 Task: Add footers to emails sent
Action: Mouse moved to (270, 176)
Screenshot: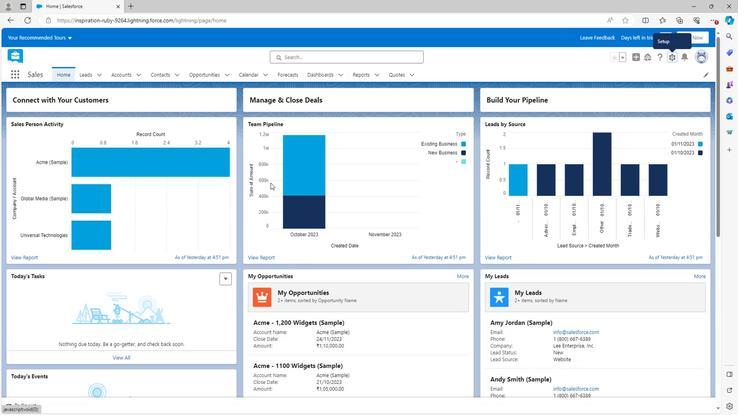 
Action: Mouse scrolled (270, 176) with delta (0, 0)
Screenshot: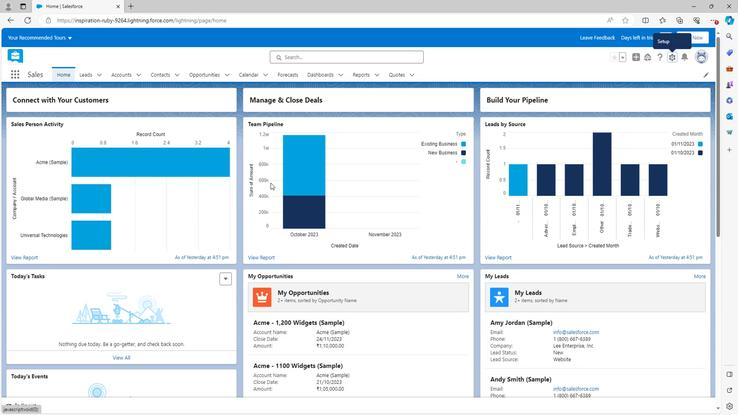 
Action: Mouse moved to (271, 176)
Screenshot: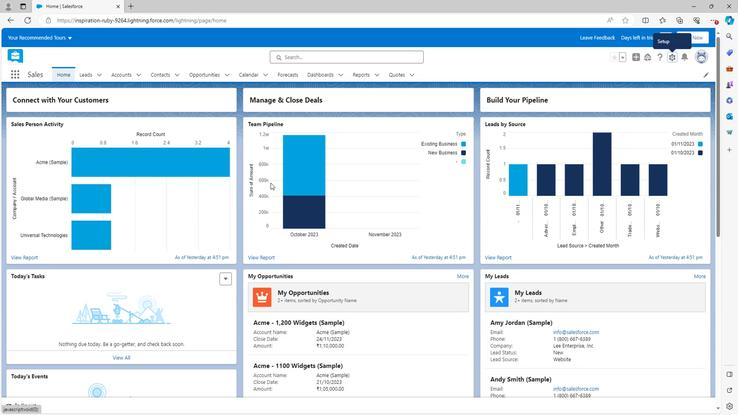 
Action: Mouse scrolled (271, 176) with delta (0, 0)
Screenshot: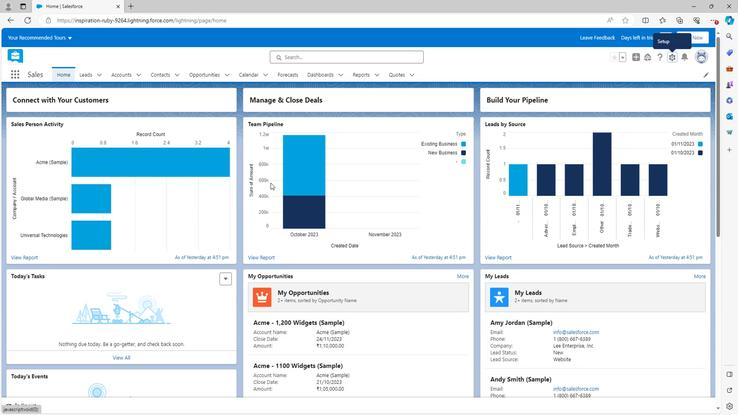 
Action: Mouse scrolled (271, 176) with delta (0, 0)
Screenshot: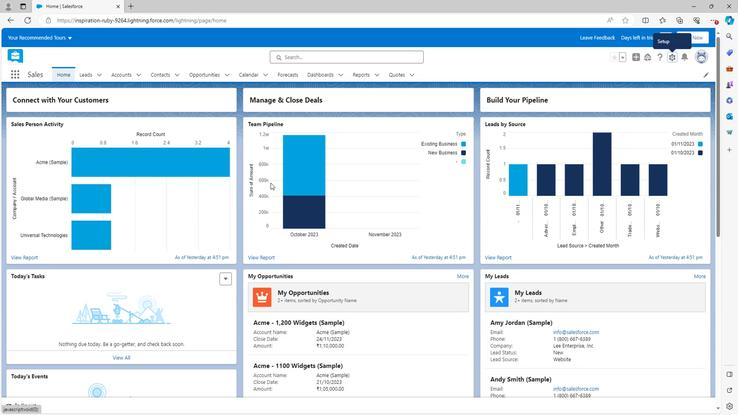 
Action: Mouse moved to (271, 176)
Screenshot: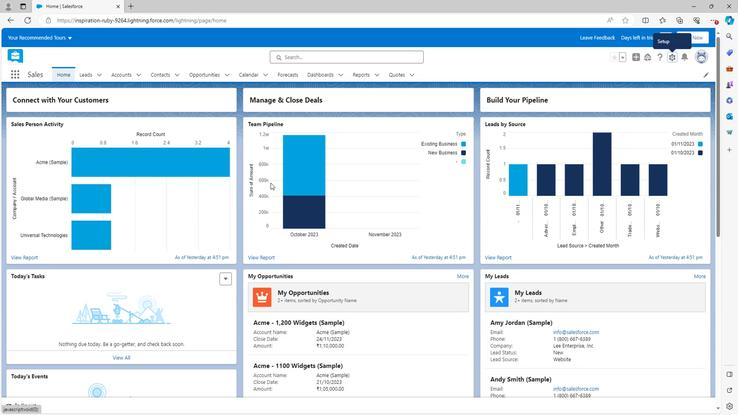 
Action: Mouse scrolled (271, 176) with delta (0, 0)
Screenshot: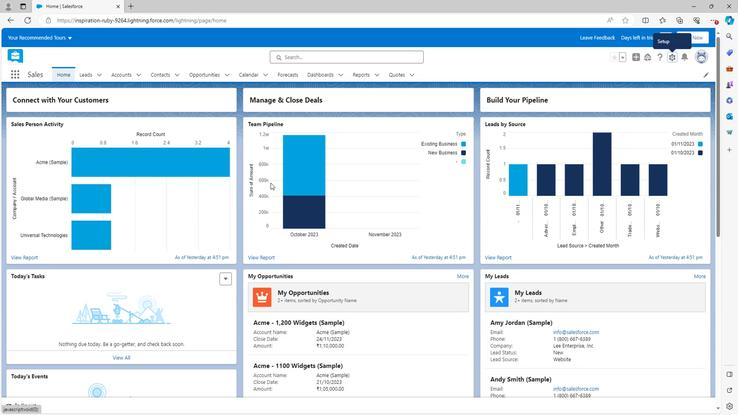 
Action: Mouse scrolled (271, 176) with delta (0, 0)
Screenshot: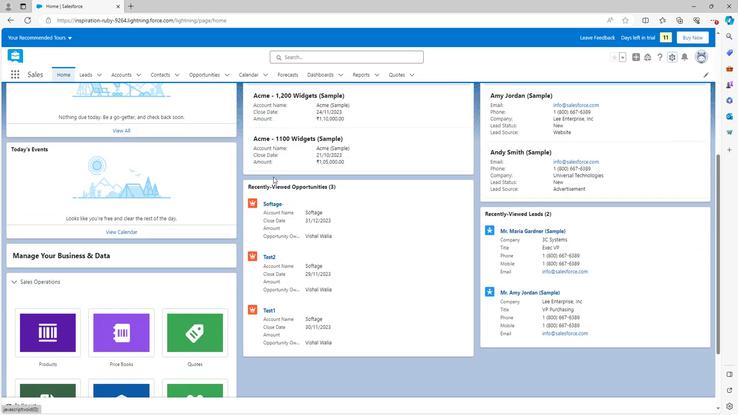 
Action: Mouse moved to (272, 176)
Screenshot: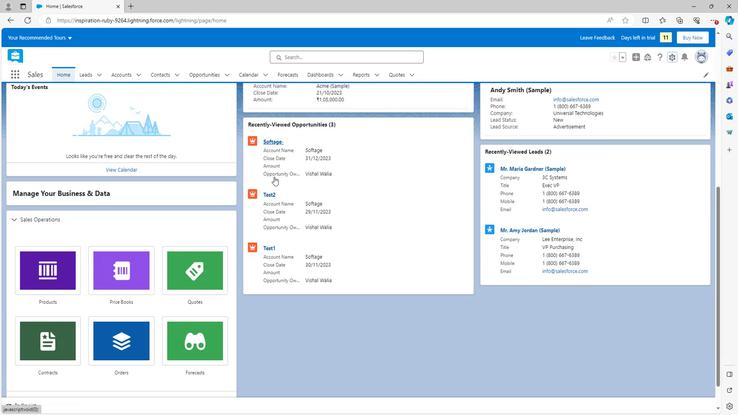 
Action: Mouse scrolled (272, 177) with delta (0, 0)
Screenshot: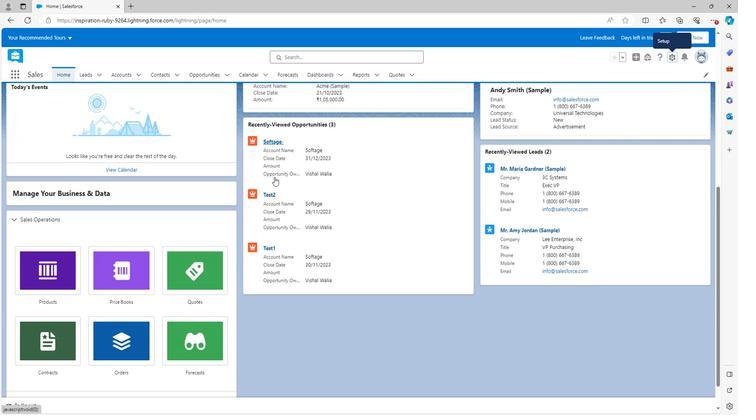 
Action: Mouse scrolled (272, 177) with delta (0, 0)
Screenshot: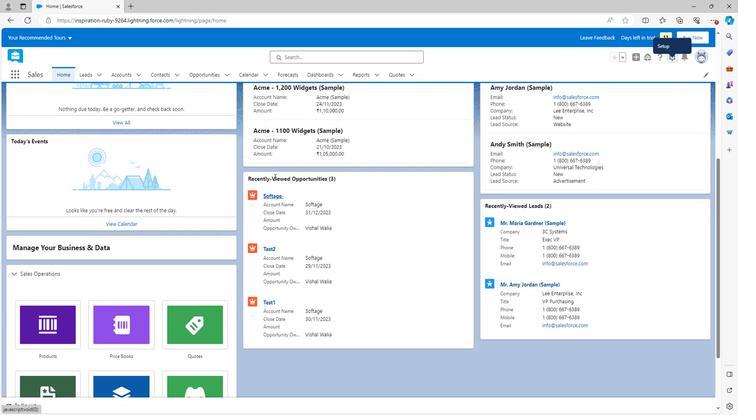 
Action: Mouse scrolled (272, 177) with delta (0, 0)
Screenshot: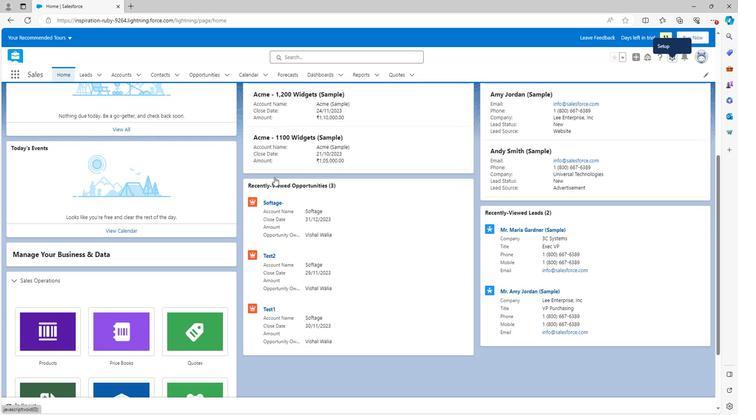 
Action: Mouse scrolled (272, 177) with delta (0, 0)
Screenshot: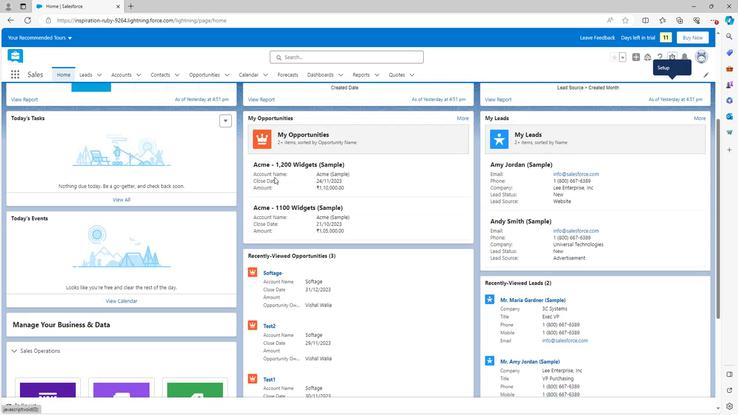
Action: Mouse scrolled (272, 177) with delta (0, 0)
Screenshot: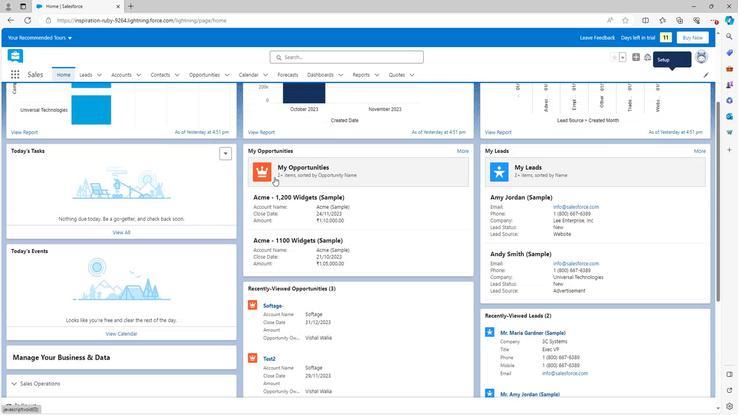 
Action: Mouse moved to (670, 55)
Screenshot: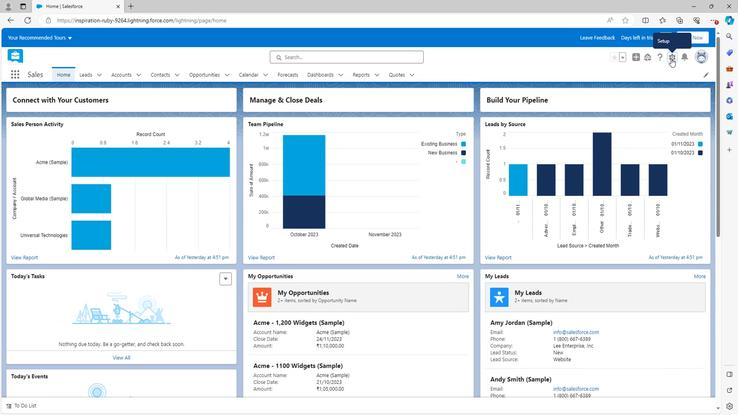 
Action: Mouse pressed left at (670, 55)
Screenshot: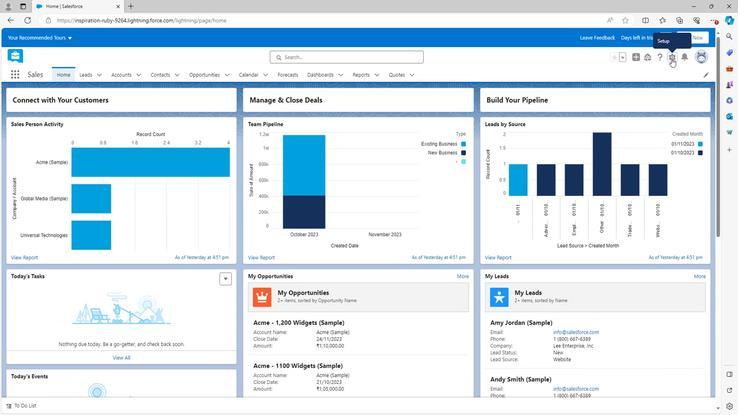 
Action: Mouse moved to (641, 77)
Screenshot: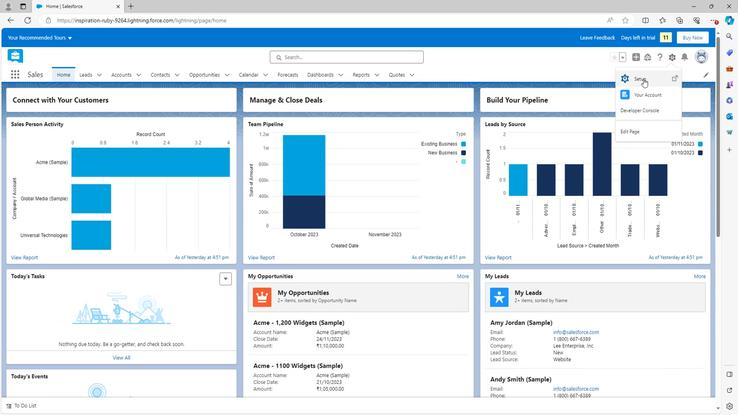 
Action: Mouse pressed left at (641, 77)
Screenshot: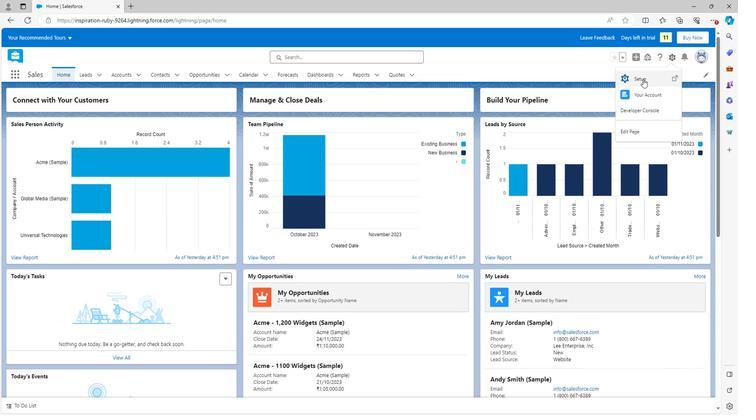 
Action: Mouse moved to (5, 262)
Screenshot: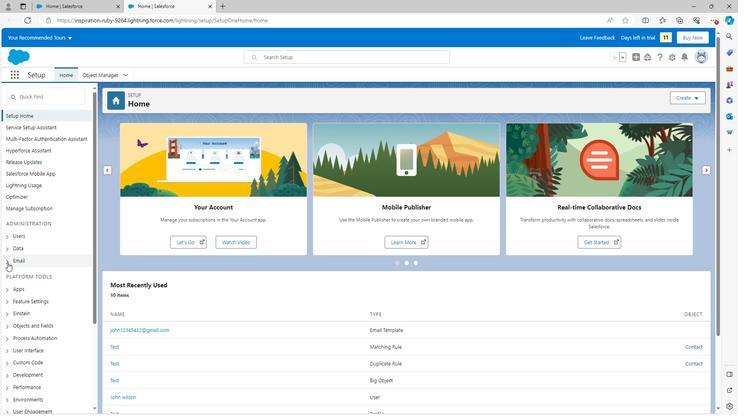 
Action: Mouse pressed left at (5, 262)
Screenshot: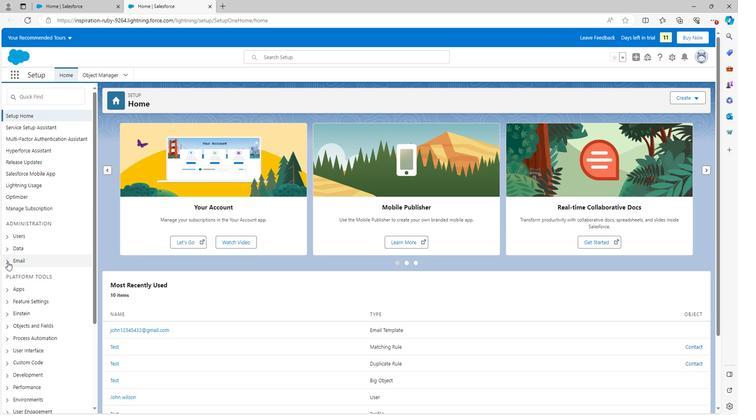 
Action: Mouse scrolled (5, 262) with delta (0, 0)
Screenshot: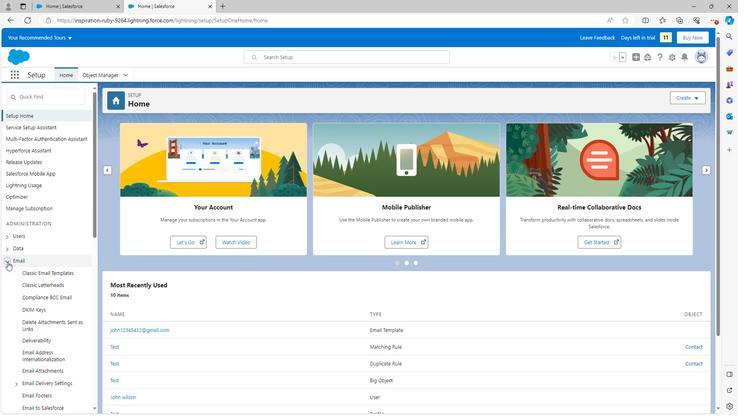 
Action: Mouse scrolled (5, 262) with delta (0, 0)
Screenshot: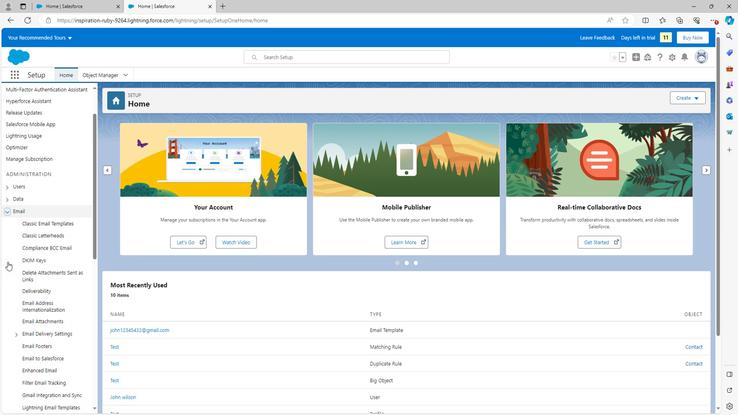 
Action: Mouse scrolled (5, 262) with delta (0, 0)
Screenshot: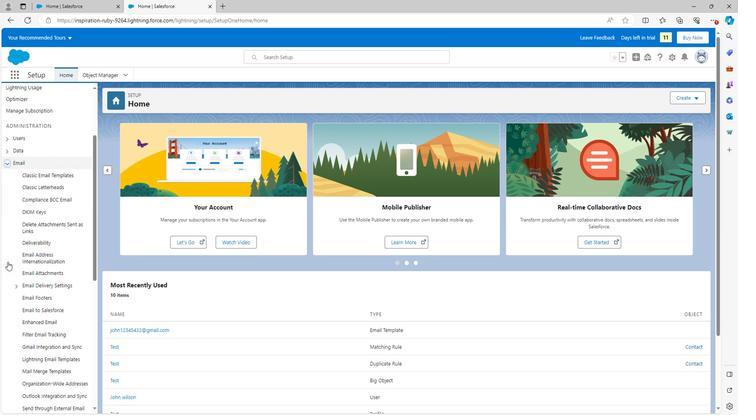 
Action: Mouse moved to (38, 247)
Screenshot: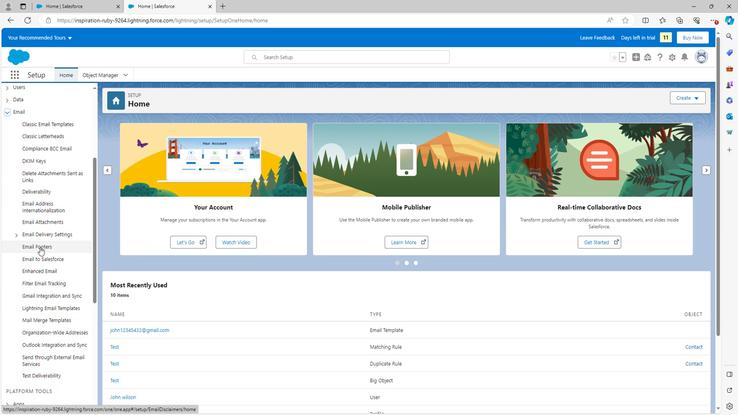 
Action: Mouse pressed left at (38, 247)
Screenshot: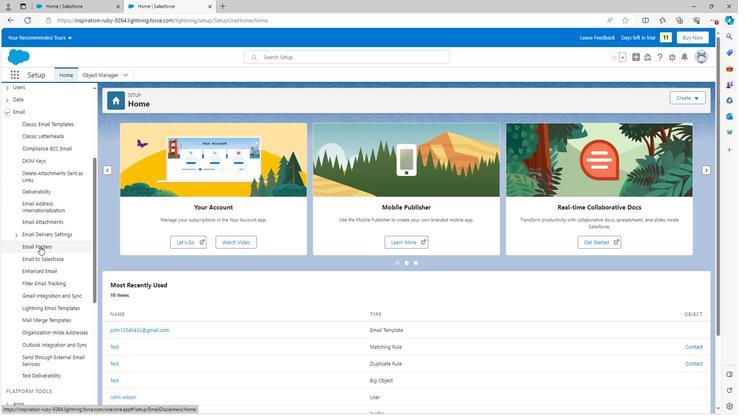 
Action: Mouse moved to (38, 247)
Screenshot: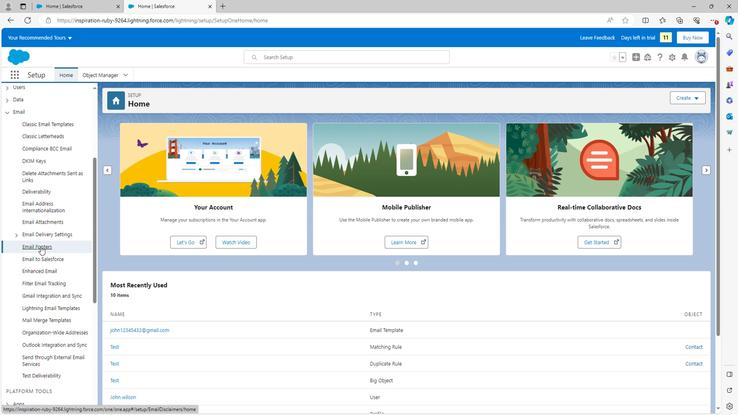 
Action: Mouse pressed left at (38, 247)
Screenshot: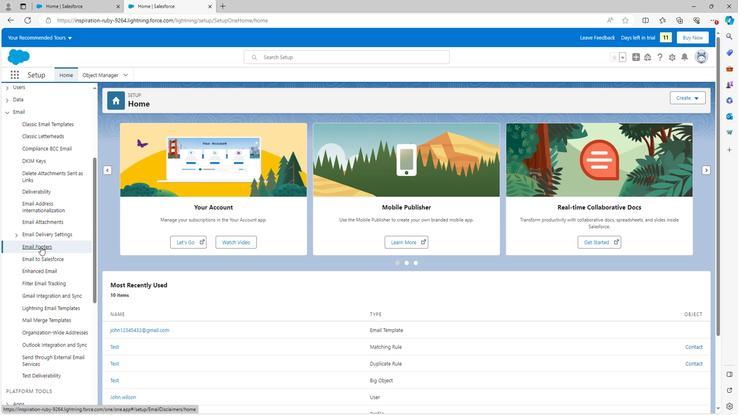 
Action: Mouse moved to (242, 196)
Screenshot: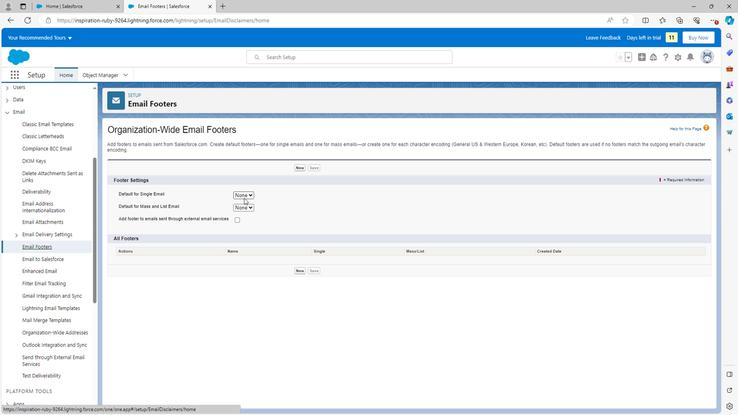 
Action: Mouse pressed left at (242, 196)
Screenshot: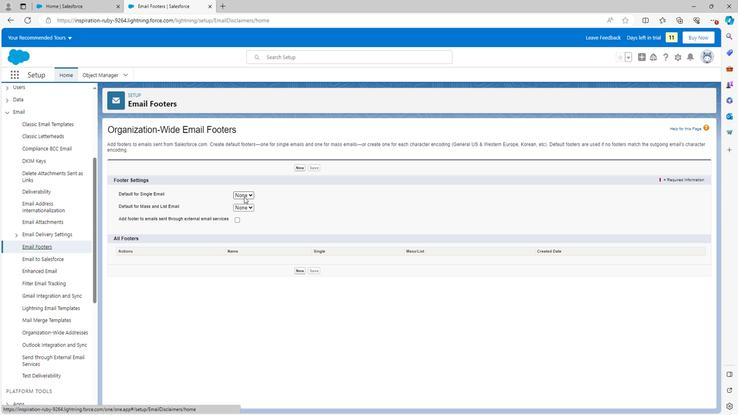 
Action: Mouse moved to (274, 195)
Screenshot: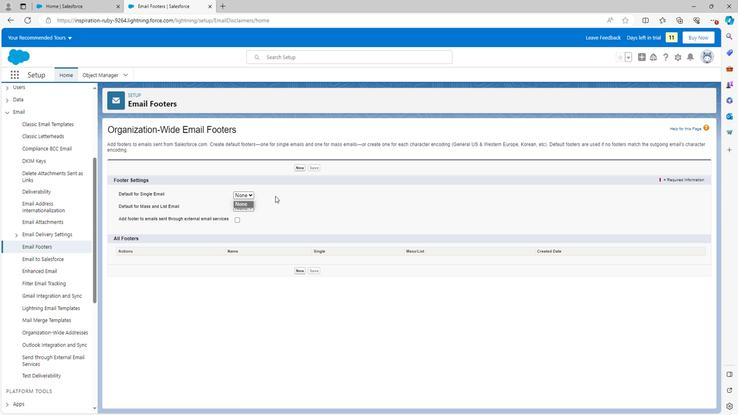 
Action: Mouse pressed left at (274, 195)
Screenshot: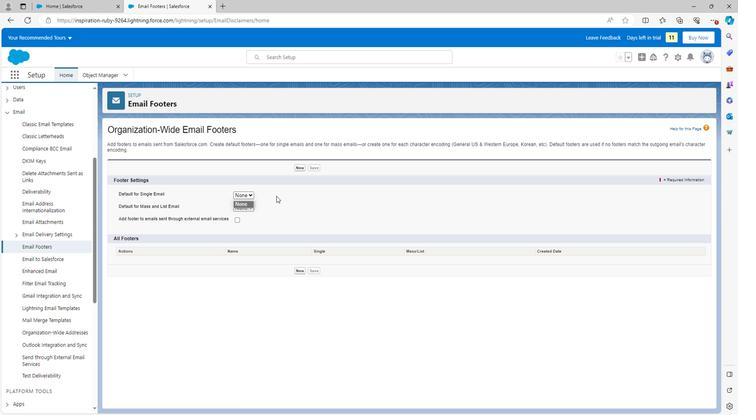 
Action: Mouse moved to (235, 219)
Screenshot: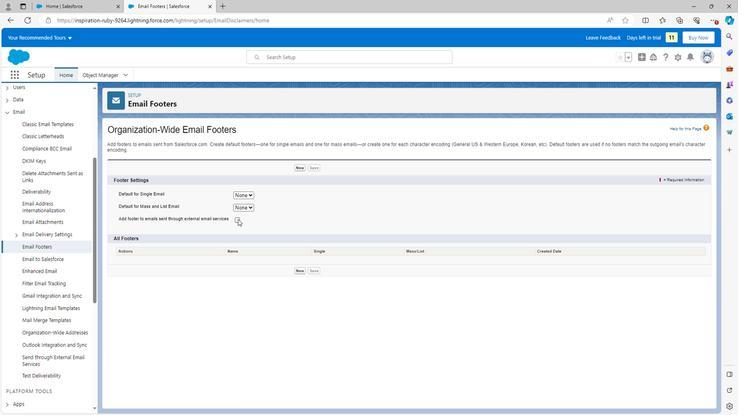 
Action: Mouse pressed left at (235, 219)
Screenshot: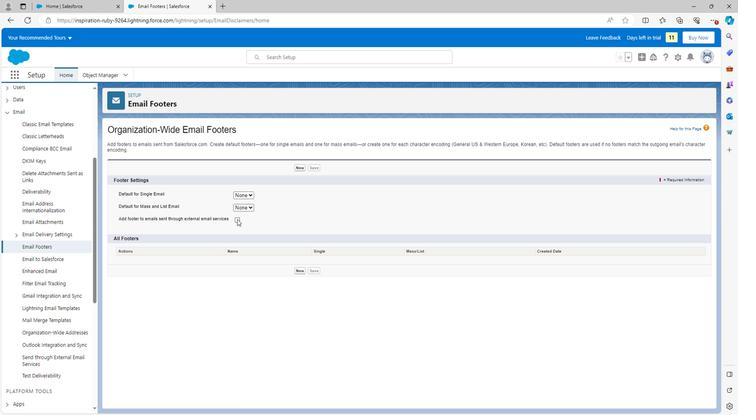 
Action: Mouse moved to (311, 271)
Screenshot: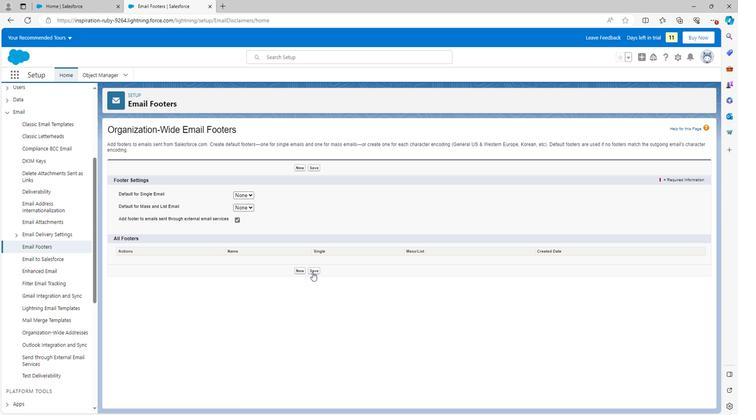 
Action: Mouse pressed left at (311, 271)
Screenshot: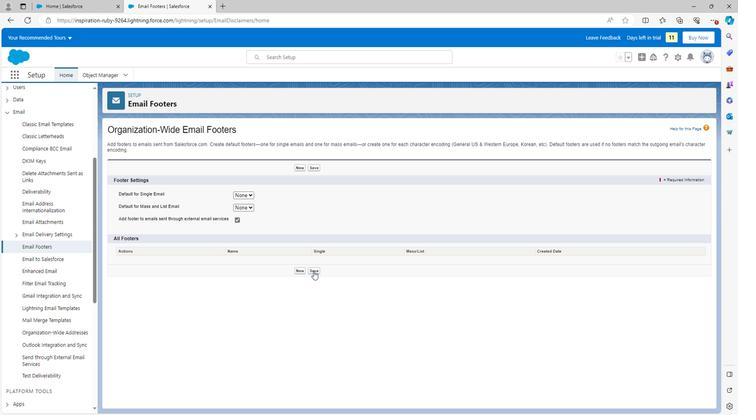 
Action: Mouse moved to (42, 245)
Screenshot: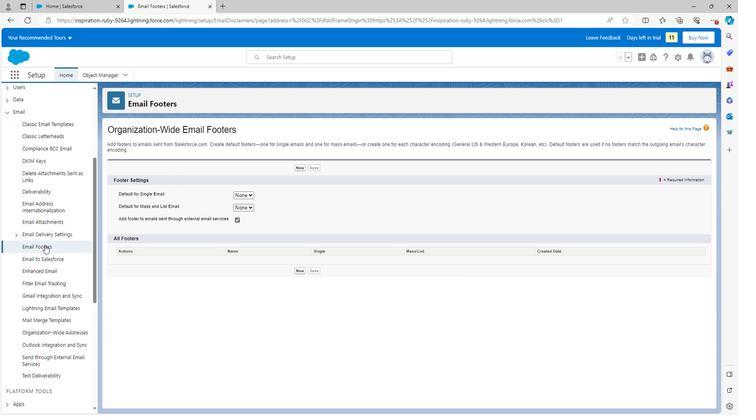 
Action: Mouse pressed left at (42, 245)
Screenshot: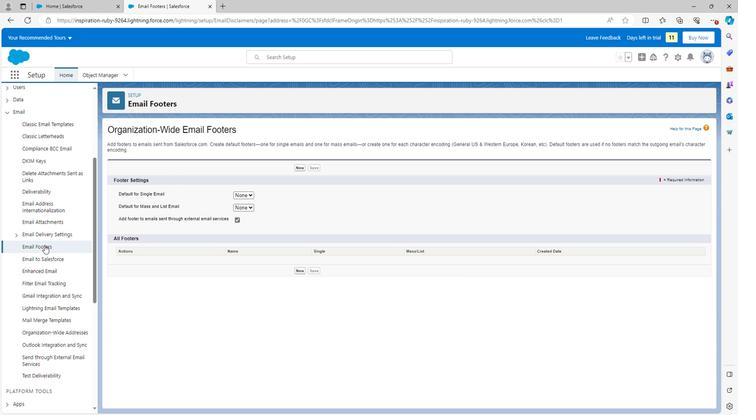 
Action: Mouse moved to (233, 230)
Screenshot: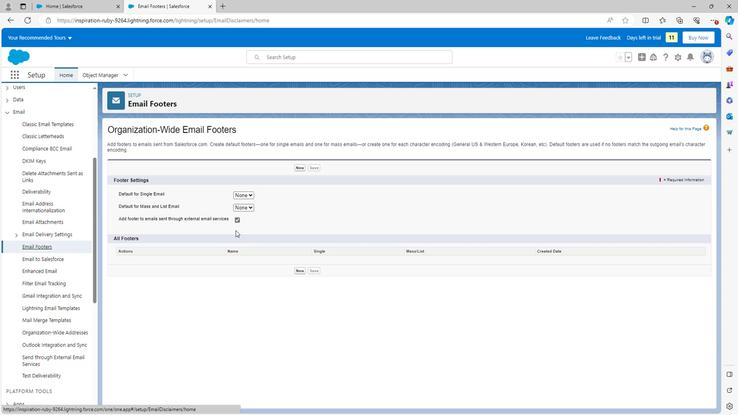 
